 Task: Create a section Code Crusaders and in the section, add a milestone Patch Management in the project AgileLogic
Action: Mouse moved to (59, 240)
Screenshot: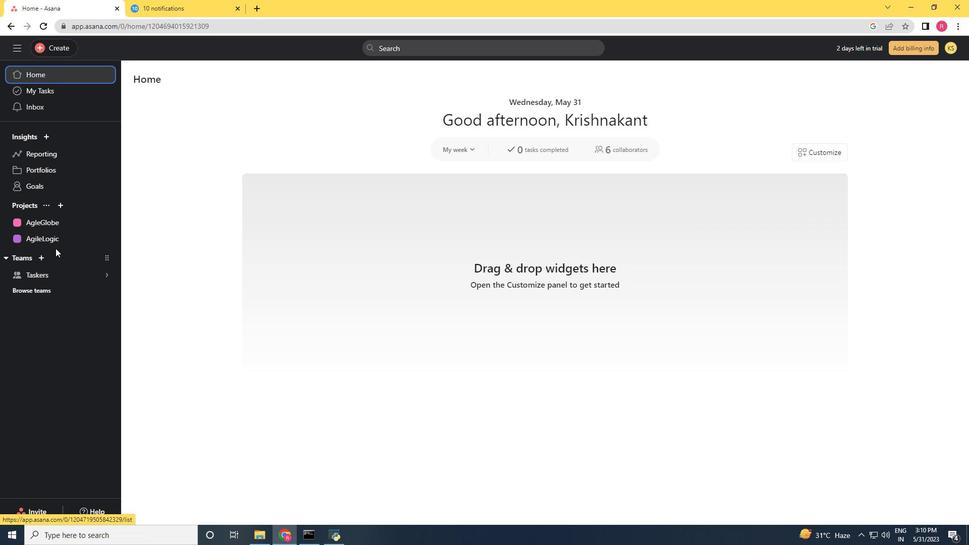 
Action: Mouse pressed left at (59, 240)
Screenshot: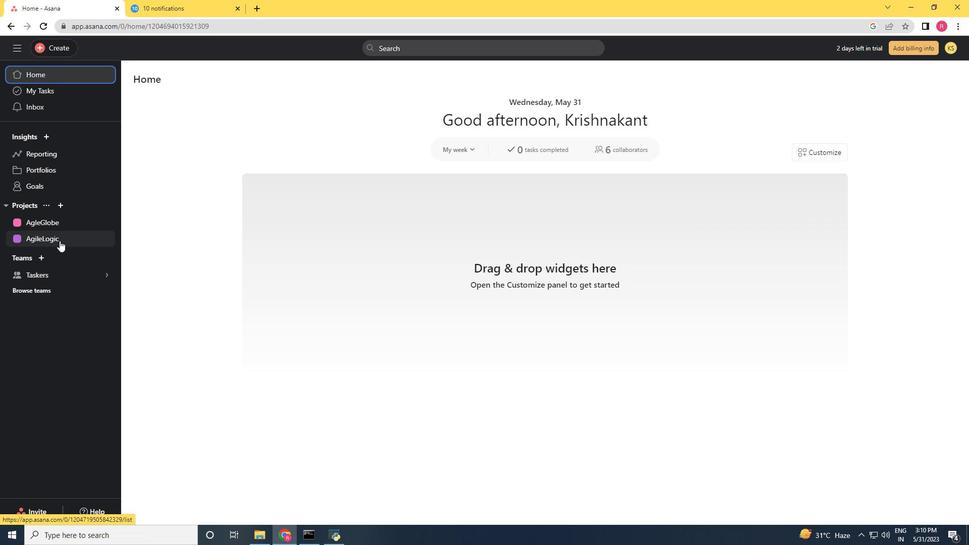 
Action: Mouse moved to (198, 292)
Screenshot: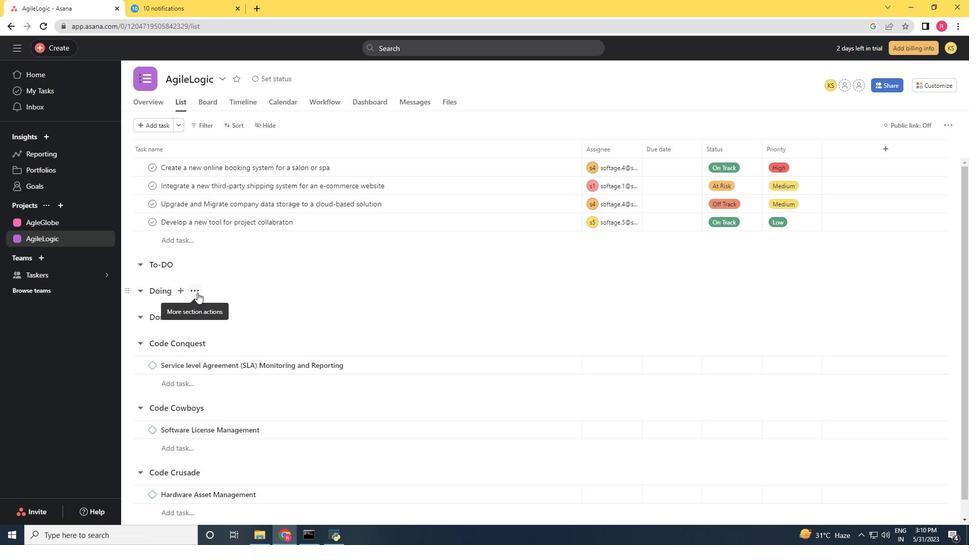 
Action: Mouse scrolled (198, 292) with delta (0, 0)
Screenshot: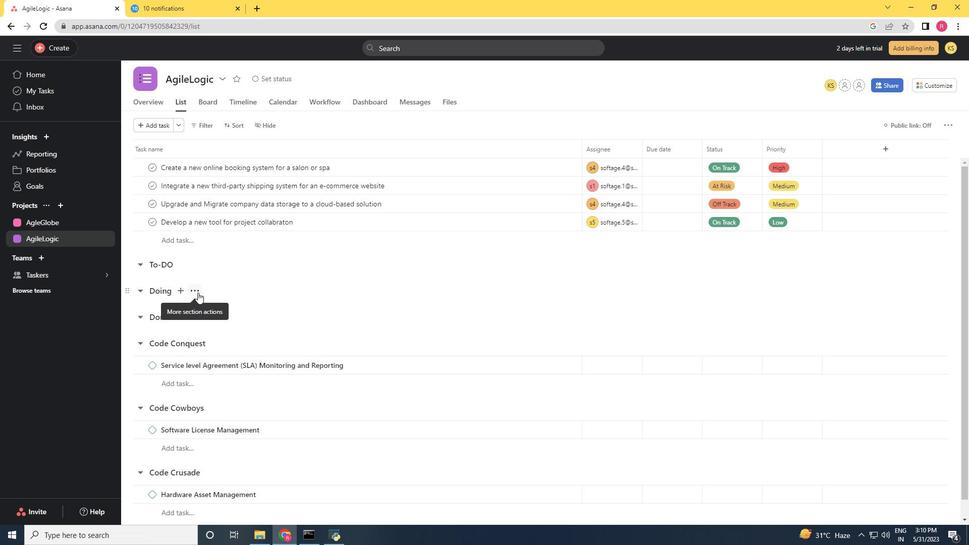 
Action: Mouse scrolled (198, 292) with delta (0, 0)
Screenshot: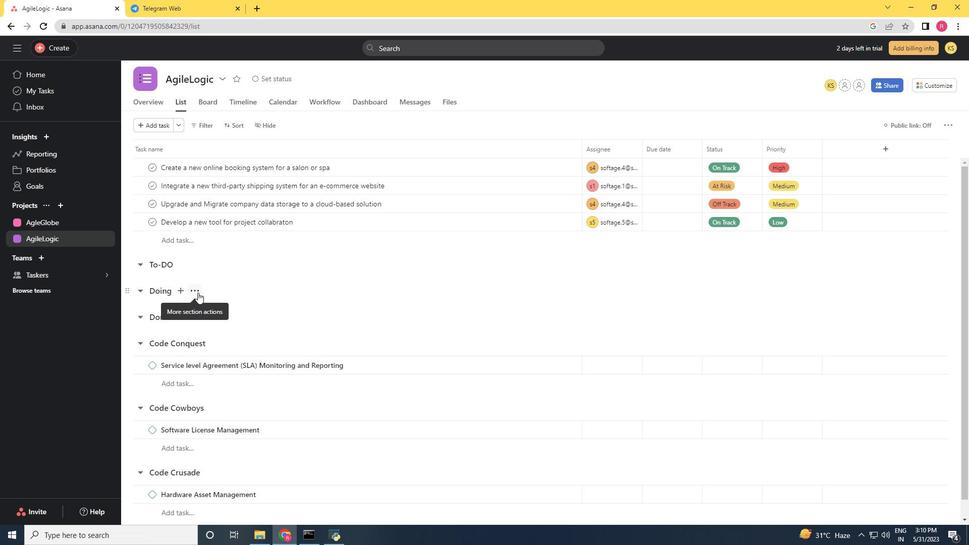 
Action: Mouse moved to (207, 330)
Screenshot: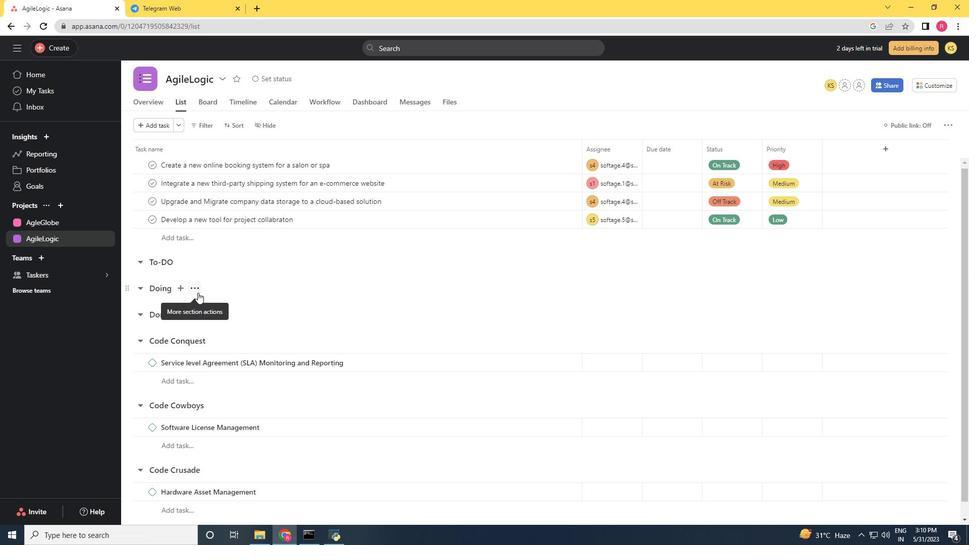 
Action: Mouse scrolled (207, 329) with delta (0, 0)
Screenshot: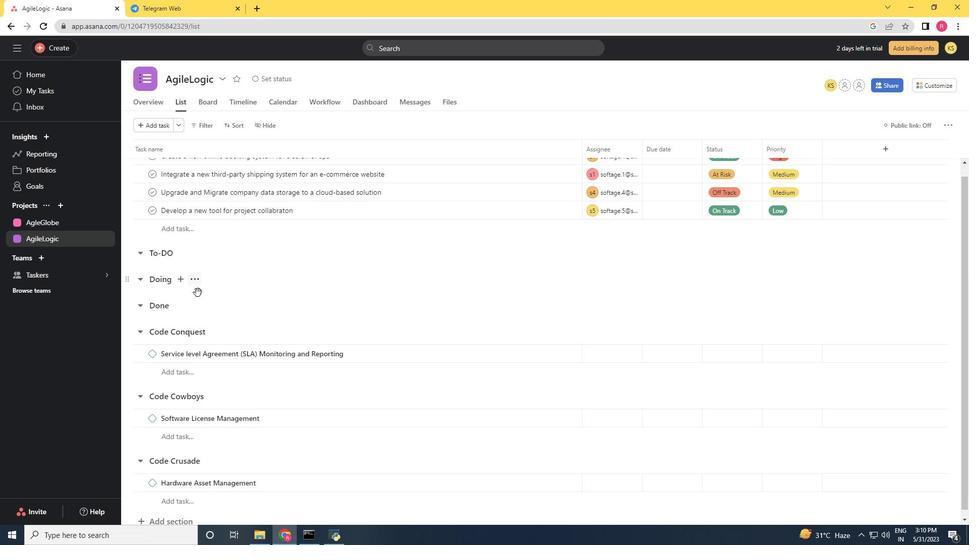 
Action: Mouse moved to (183, 511)
Screenshot: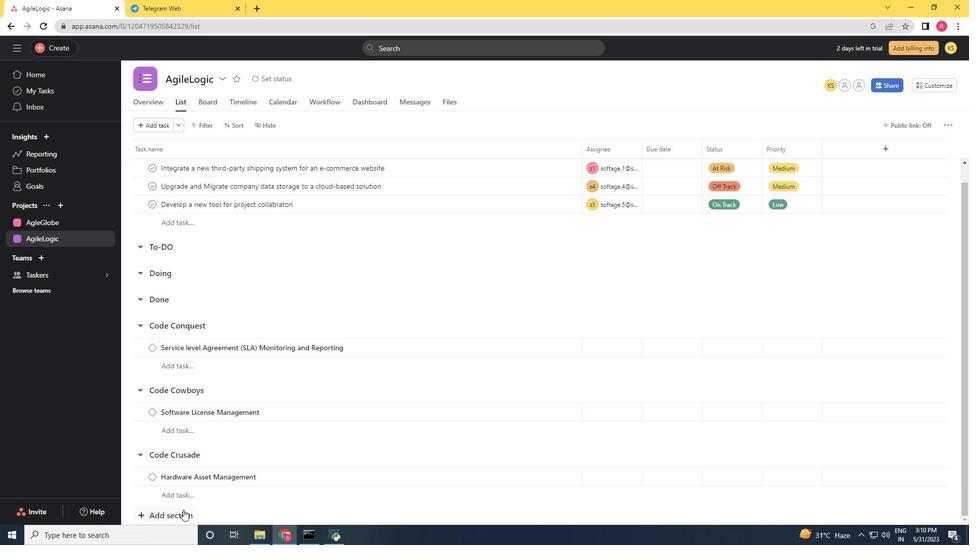 
Action: Mouse pressed left at (183, 511)
Screenshot: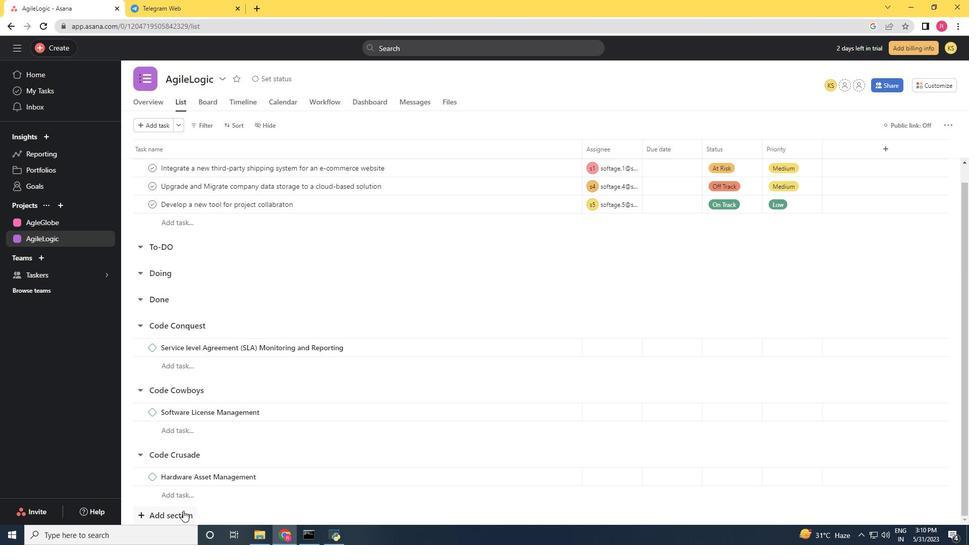 
Action: Mouse moved to (219, 459)
Screenshot: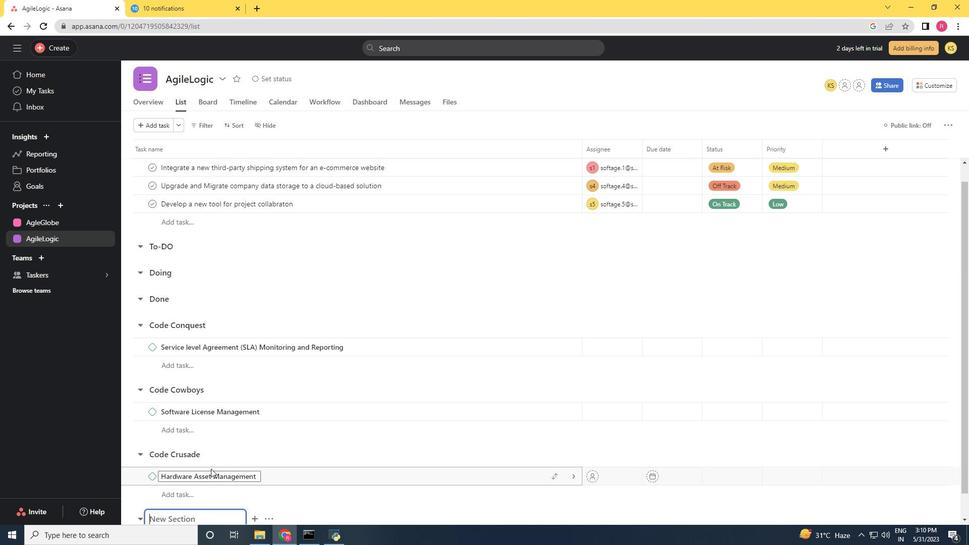 
Action: Mouse scrolled (219, 458) with delta (0, 0)
Screenshot: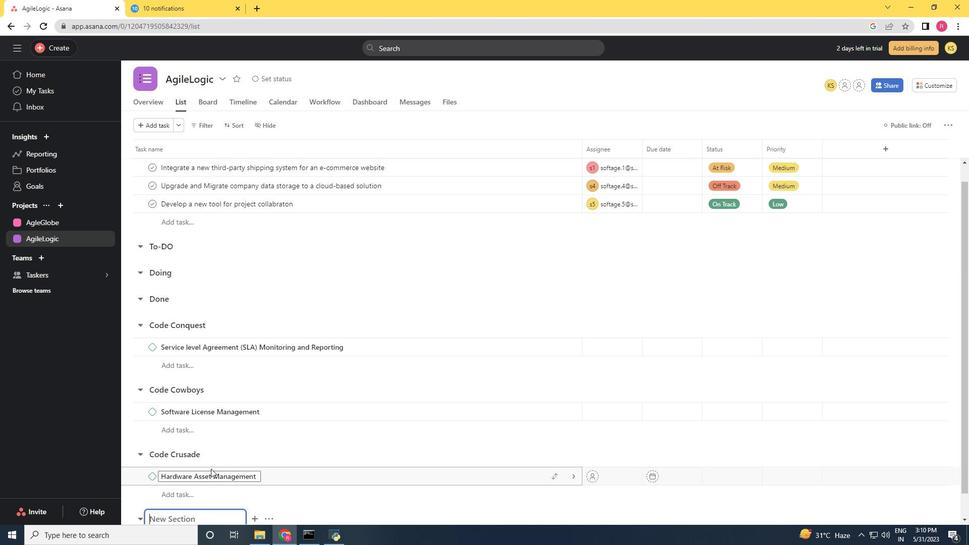 
Action: Mouse scrolled (219, 458) with delta (0, 0)
Screenshot: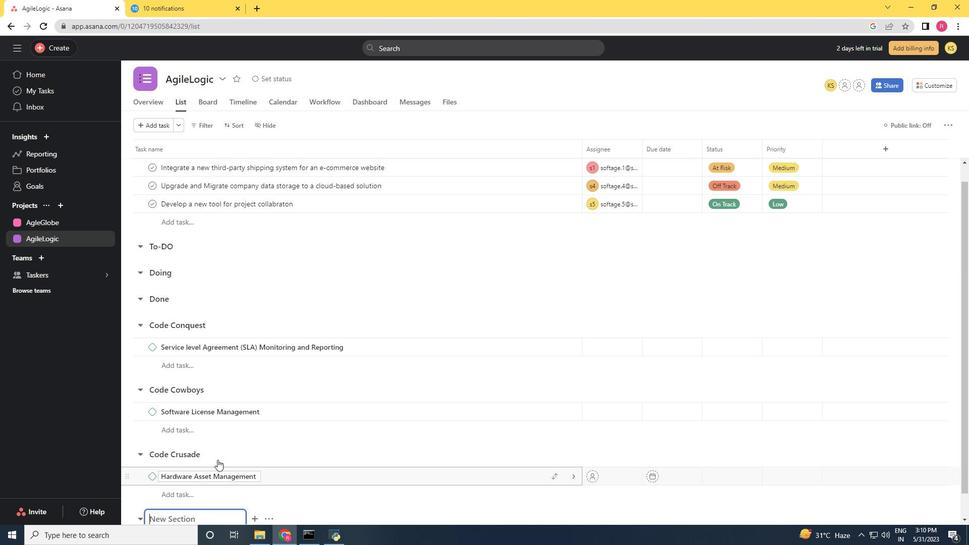 
Action: Mouse scrolled (219, 458) with delta (0, 0)
Screenshot: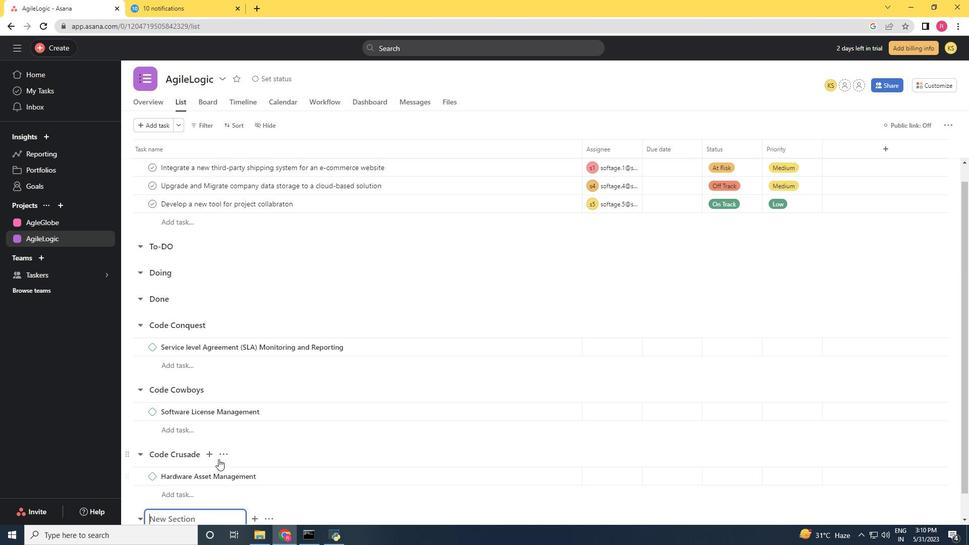 
Action: Mouse scrolled (219, 458) with delta (0, 0)
Screenshot: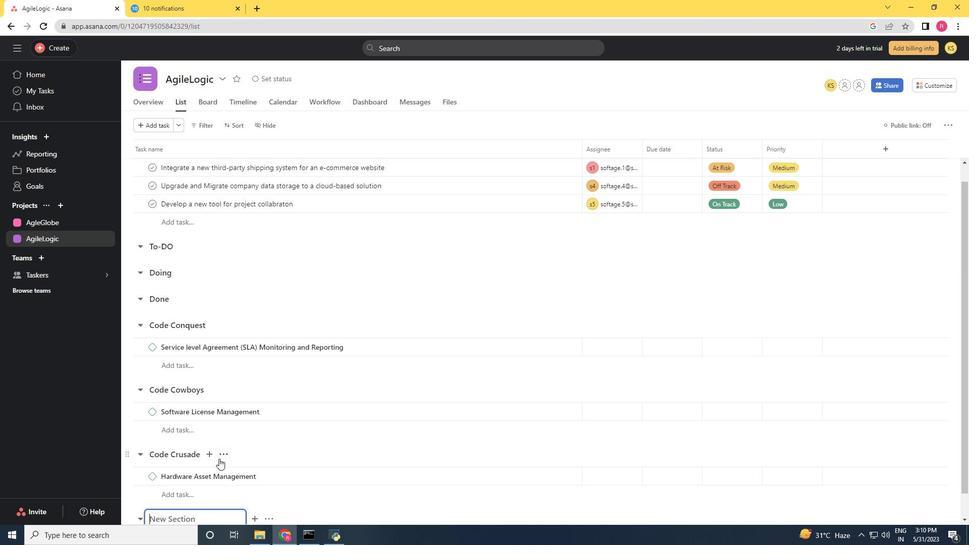 
Action: Mouse moved to (396, 402)
Screenshot: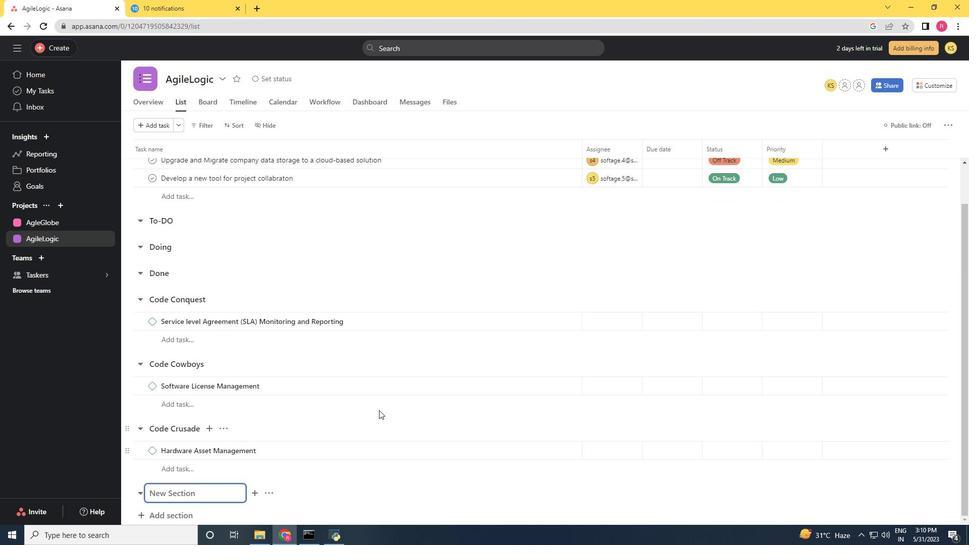 
Action: Key pressed <Key.shift>Code<Key.space><Key.shift><Key.shift><Key.shift><Key.shift><Key.shift><Key.shift><Key.shift><Key.shift><Key.shift><Key.shift>Crusaders<Key.enter><Key.shift>Patch<Key.space><Key.shift>Management<Key.space>
Screenshot: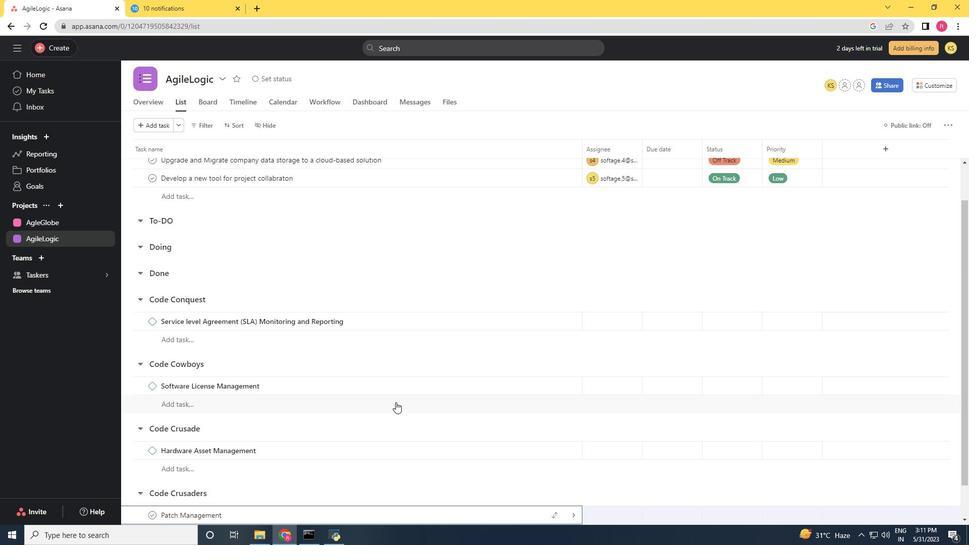 
Action: Mouse moved to (432, 378)
Screenshot: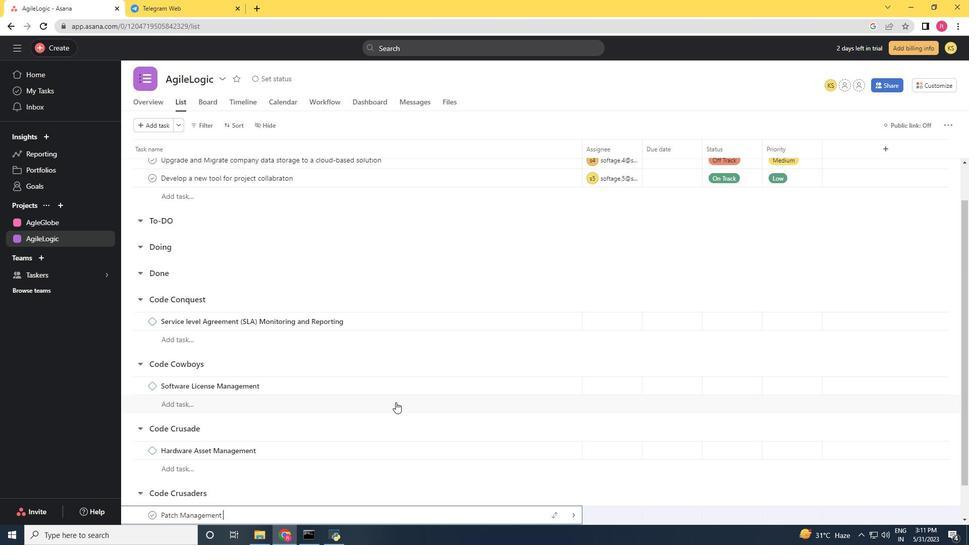 
Action: Mouse scrolled (432, 377) with delta (0, 0)
Screenshot: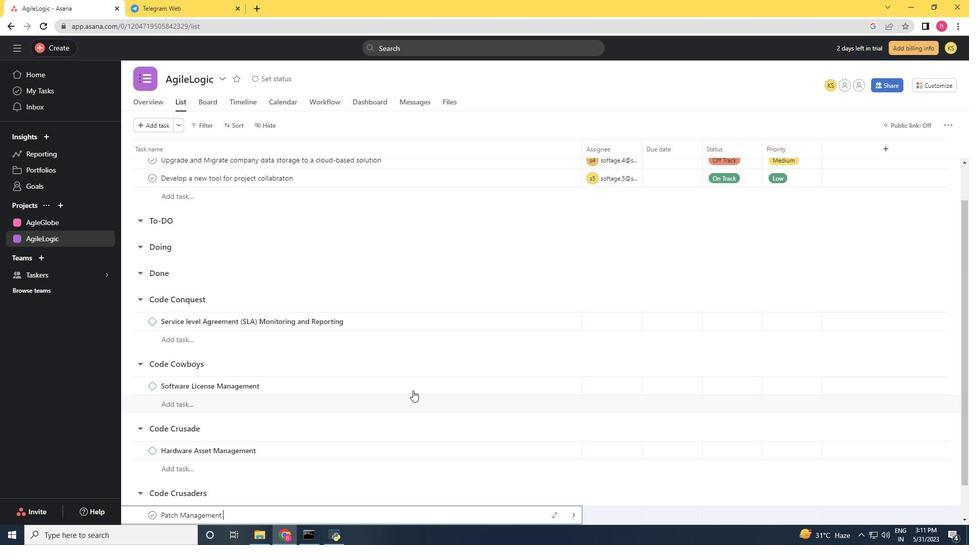 
Action: Mouse scrolled (432, 377) with delta (0, 0)
Screenshot: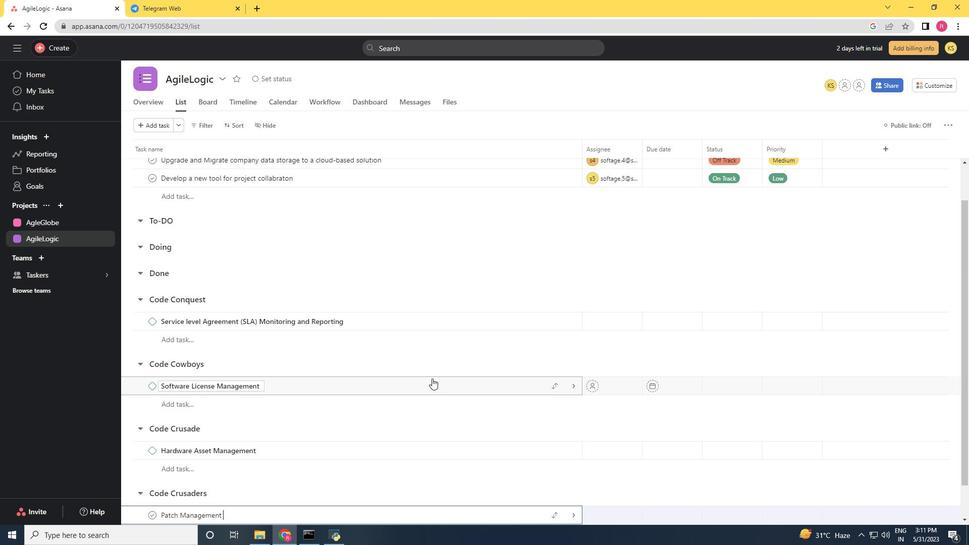 
Action: Mouse scrolled (432, 377) with delta (0, 0)
Screenshot: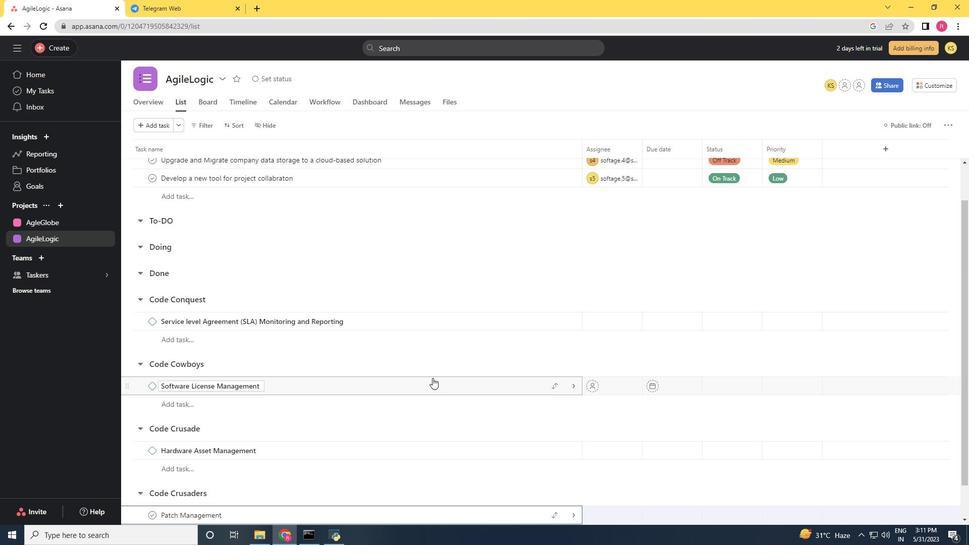 
Action: Mouse moved to (429, 384)
Screenshot: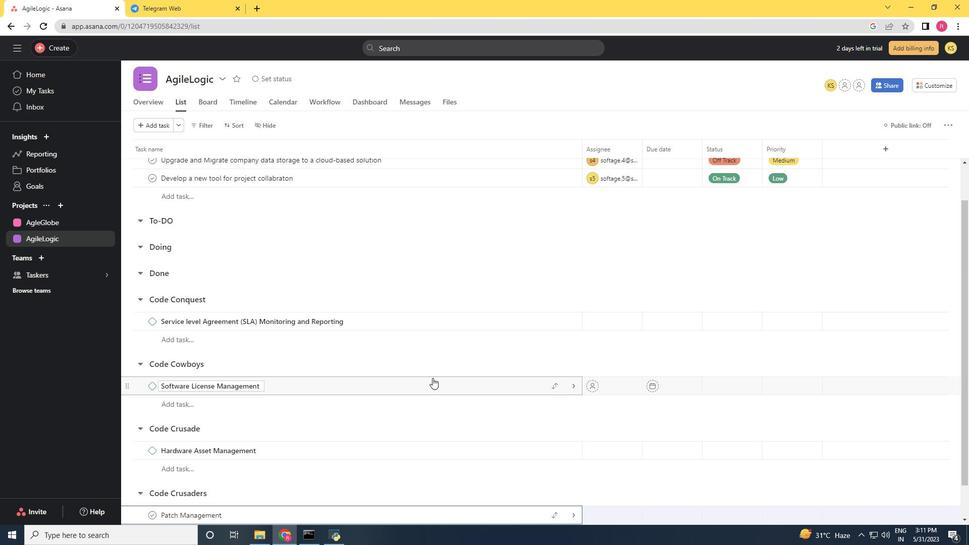 
Action: Mouse scrolled (429, 383) with delta (0, 0)
Screenshot: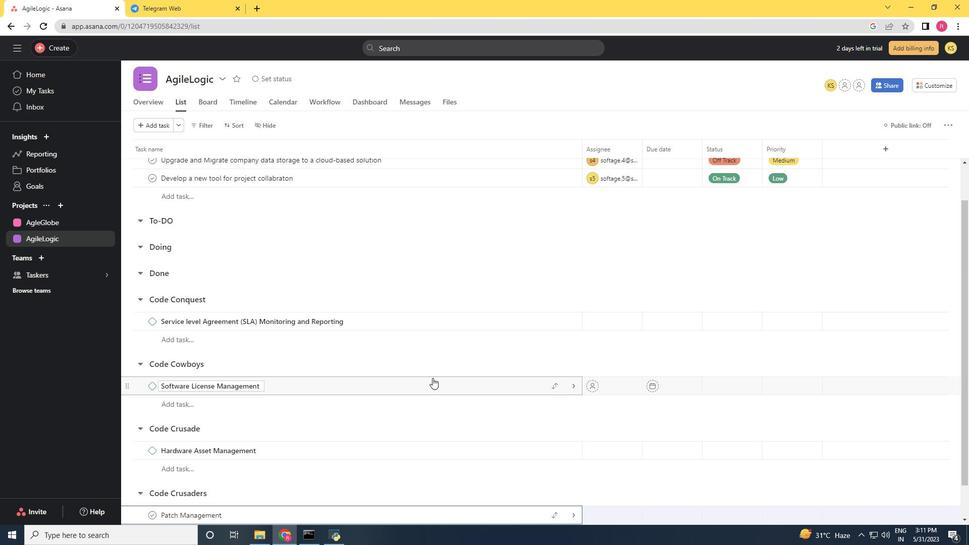 
Action: Mouse moved to (305, 472)
Screenshot: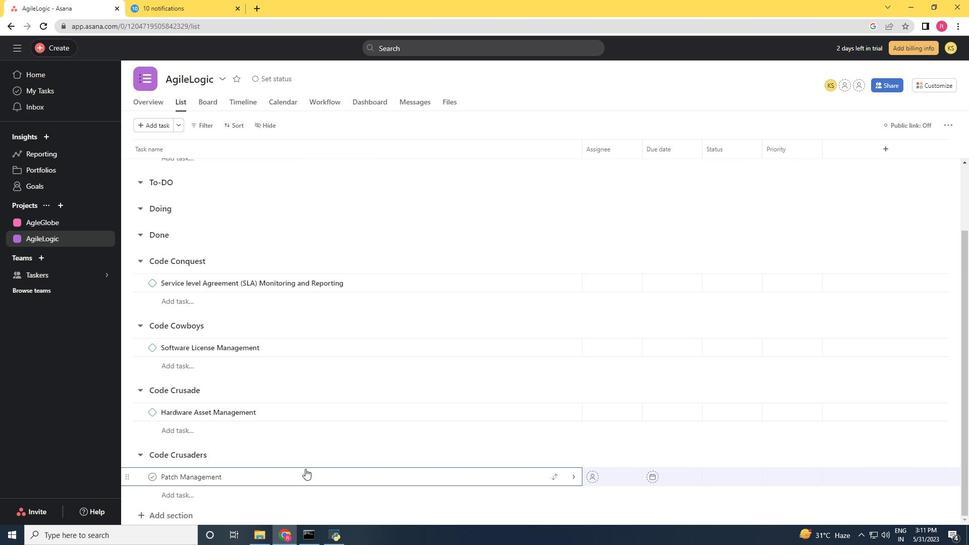 
Action: Mouse pressed right at (305, 472)
Screenshot: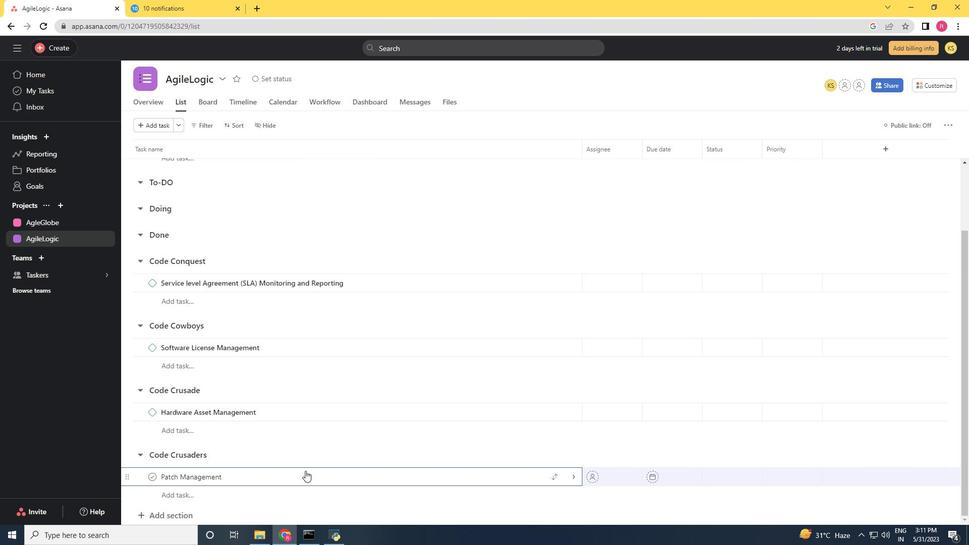 
Action: Mouse moved to (356, 414)
Screenshot: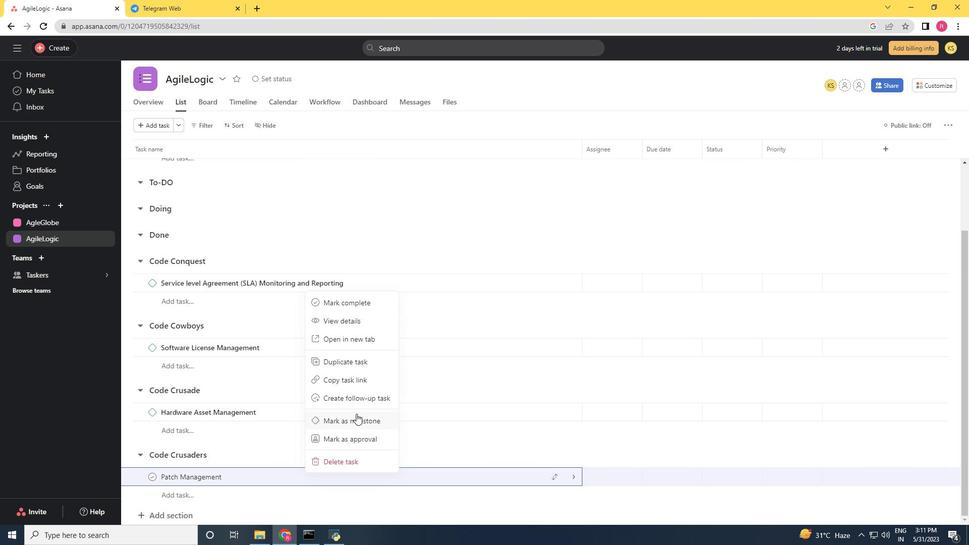 
Action: Mouse pressed left at (356, 414)
Screenshot: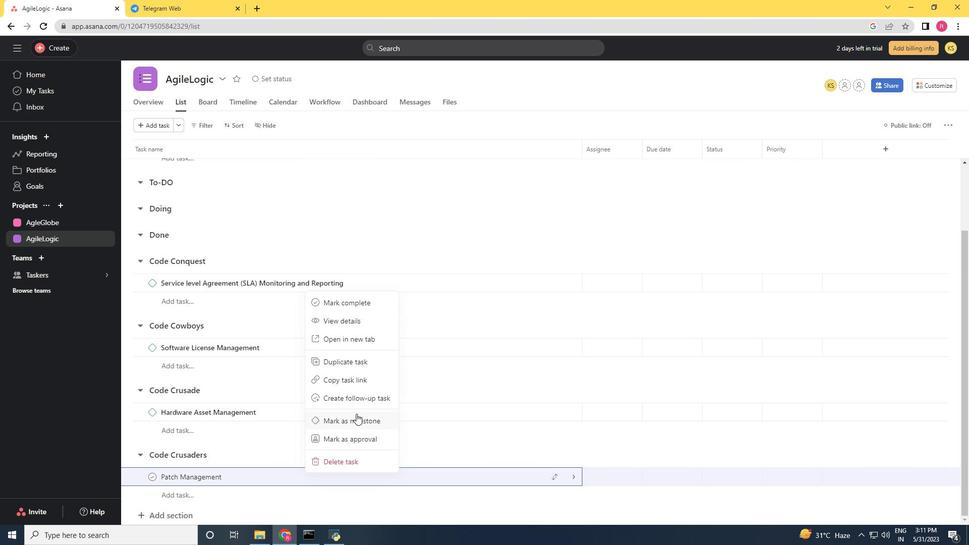 
Action: Mouse moved to (356, 414)
Screenshot: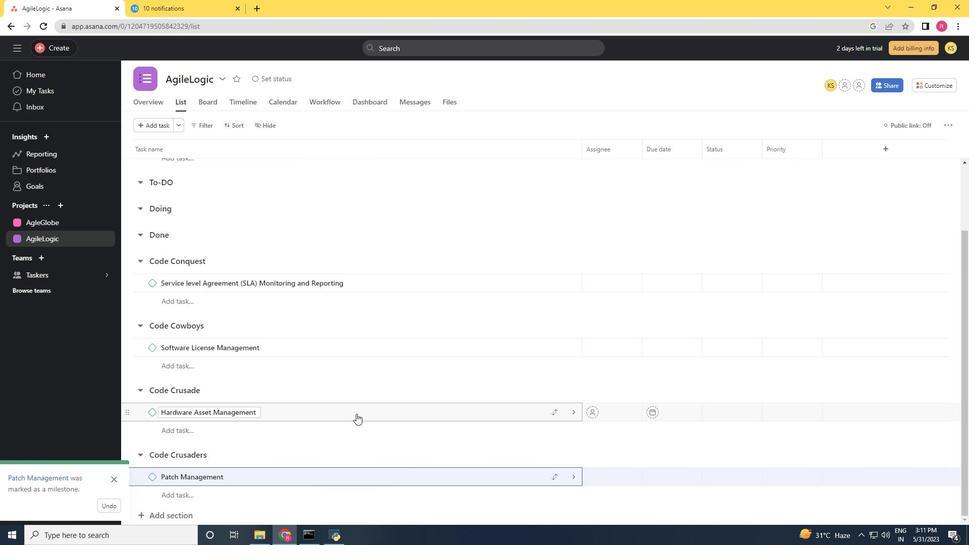 
